 Task: Select workspace type "Small business".
Action: Mouse moved to (315, 193)
Screenshot: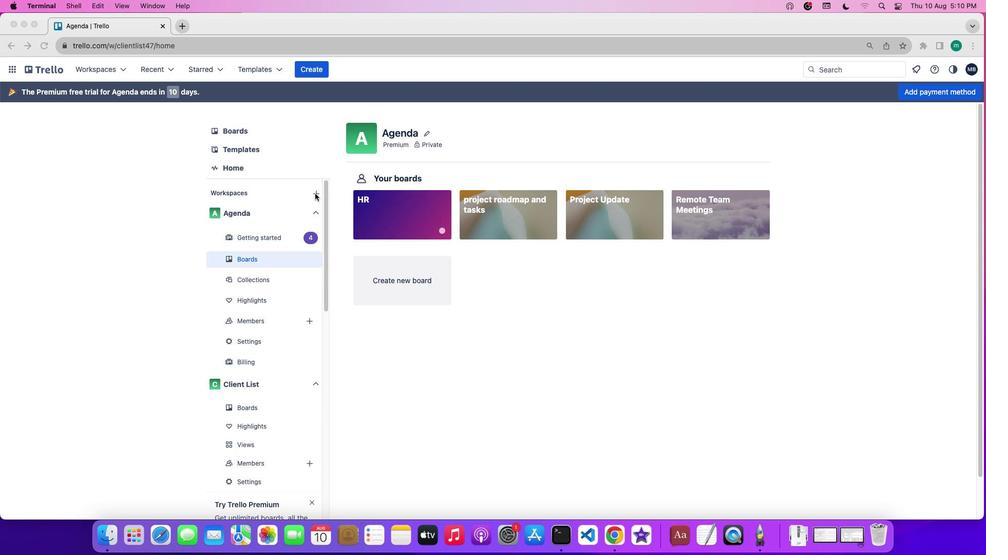 
Action: Mouse pressed left at (315, 193)
Screenshot: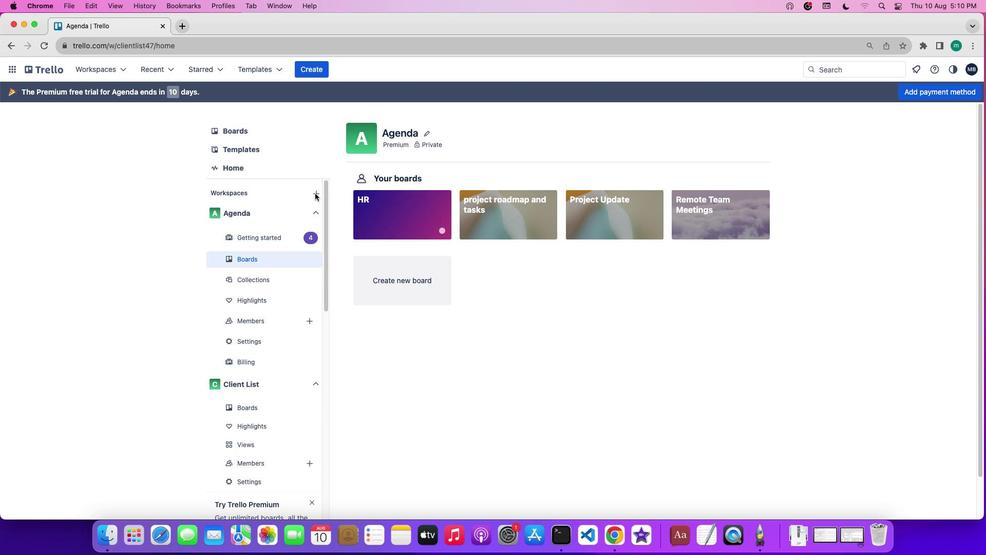 
Action: Mouse pressed left at (315, 193)
Screenshot: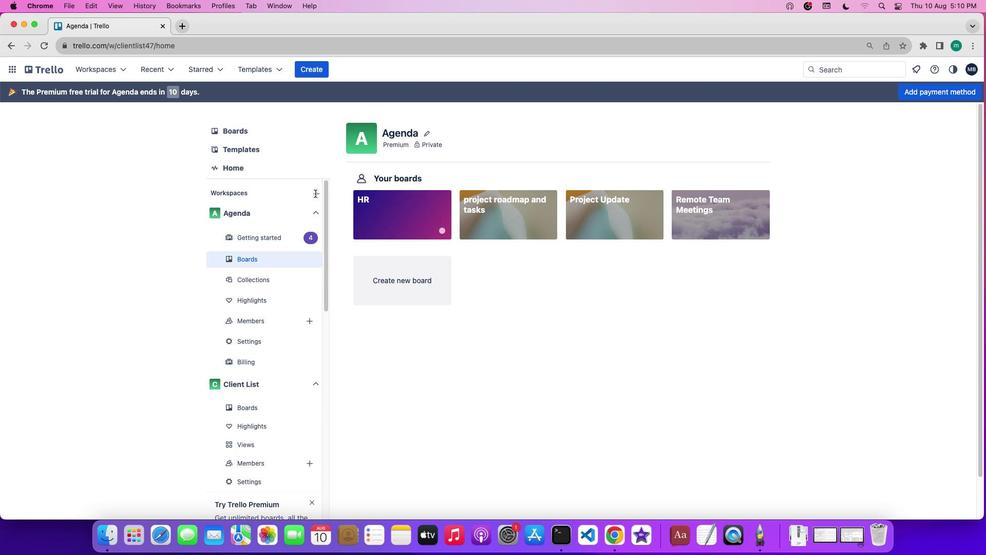 
Action: Mouse moved to (395, 255)
Screenshot: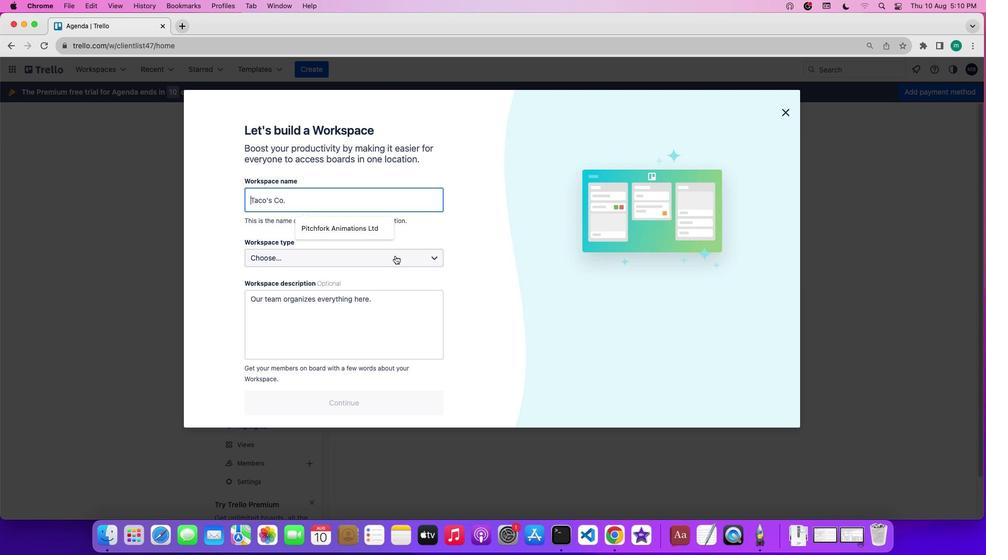 
Action: Mouse pressed left at (395, 255)
Screenshot: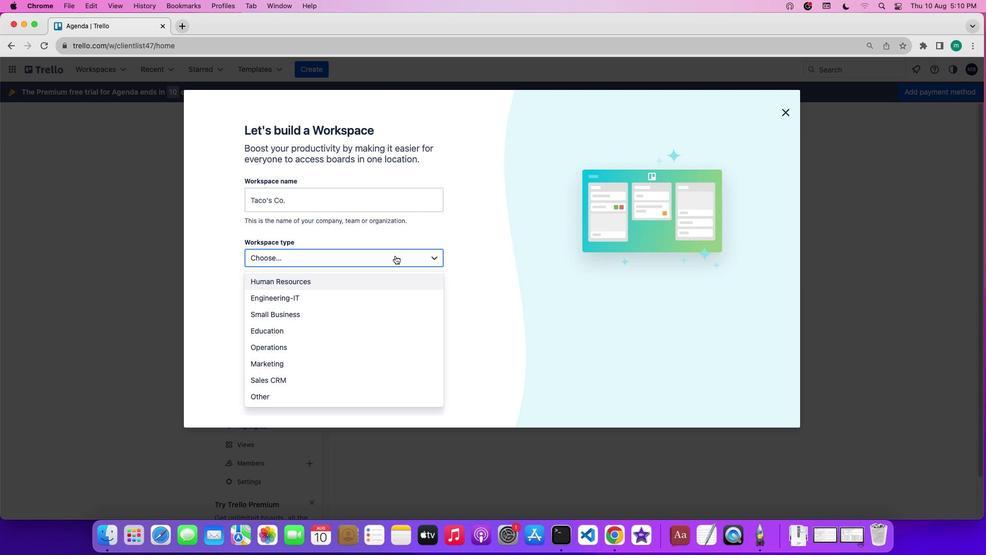 
Action: Mouse moved to (374, 308)
Screenshot: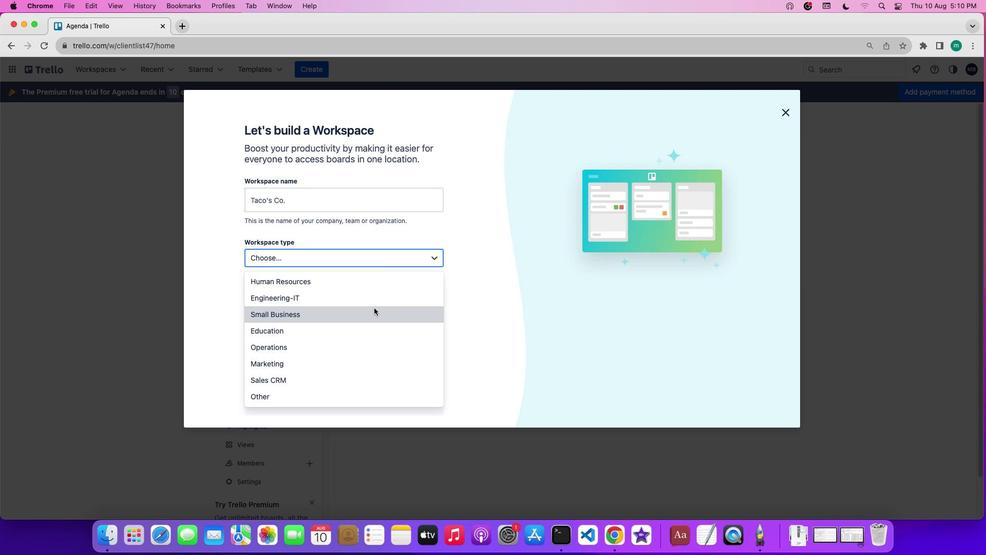 
Action: Mouse pressed left at (374, 308)
Screenshot: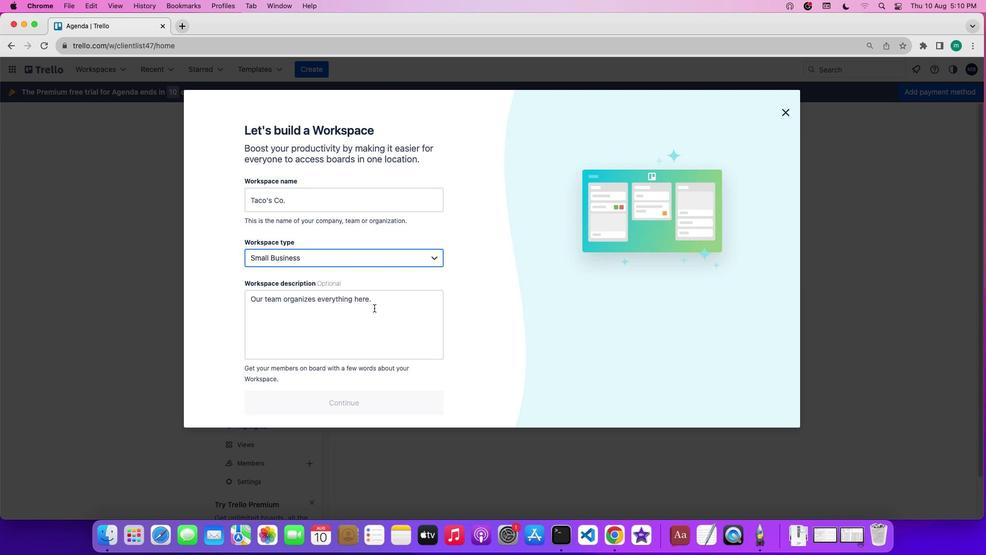 
